 Task: Create a section Data Analytics Sprint and in the section, add a milestone Password Management in the project AirLink
Action: Mouse moved to (59, 314)
Screenshot: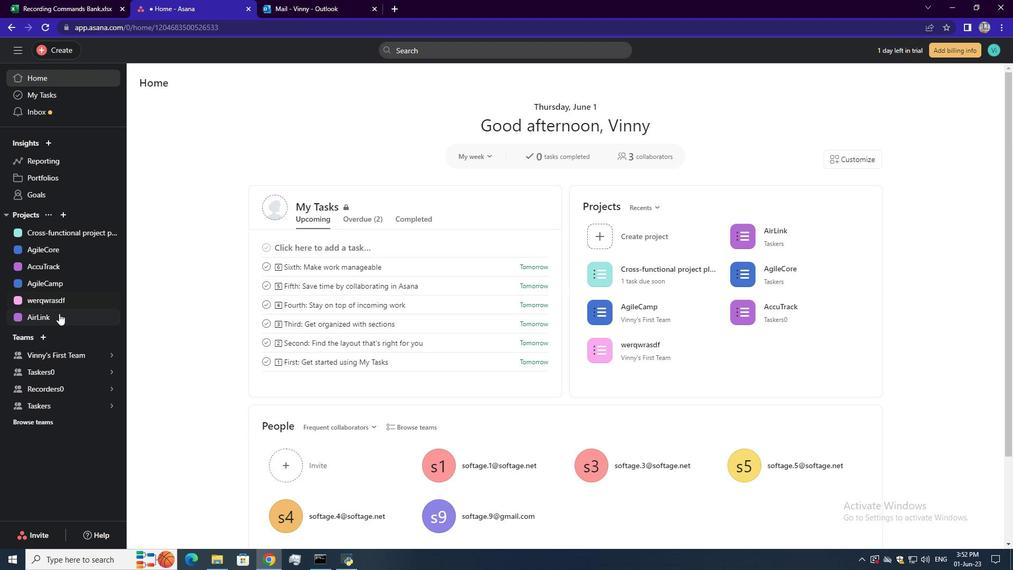 
Action: Mouse pressed left at (59, 314)
Screenshot: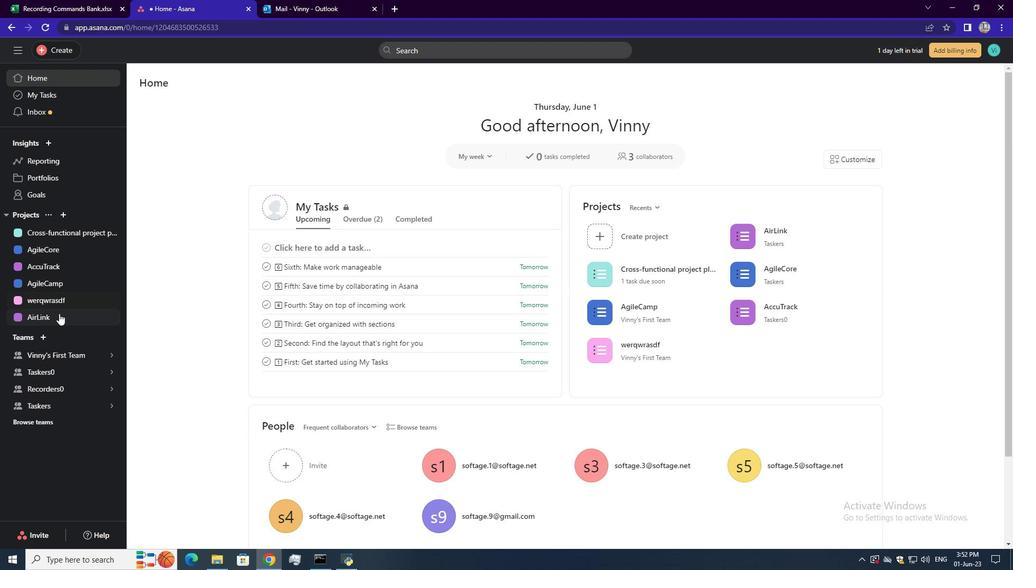 
Action: Mouse moved to (183, 353)
Screenshot: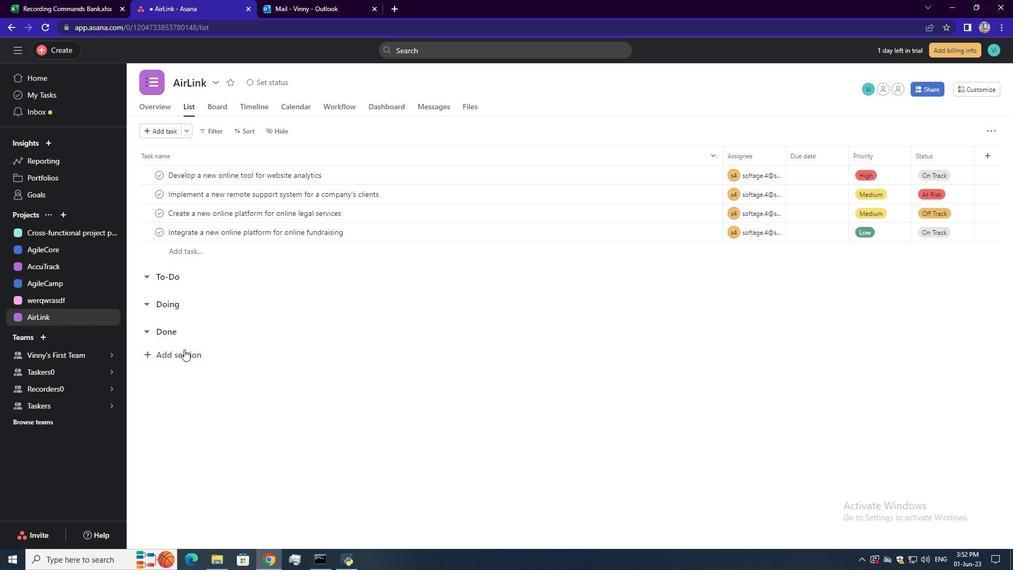 
Action: Mouse pressed left at (183, 353)
Screenshot: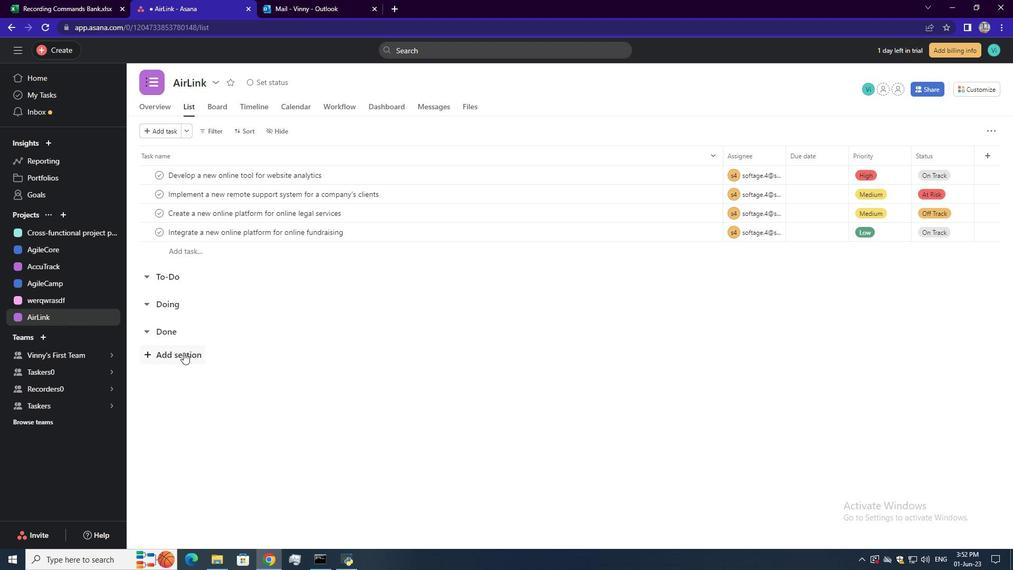 
Action: Mouse moved to (200, 359)
Screenshot: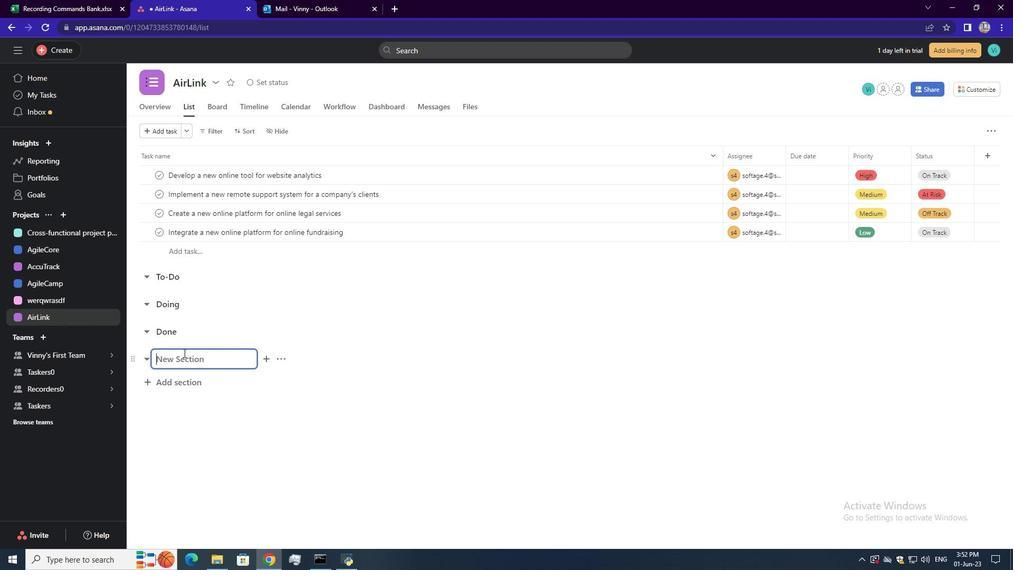 
Action: Mouse pressed left at (200, 359)
Screenshot: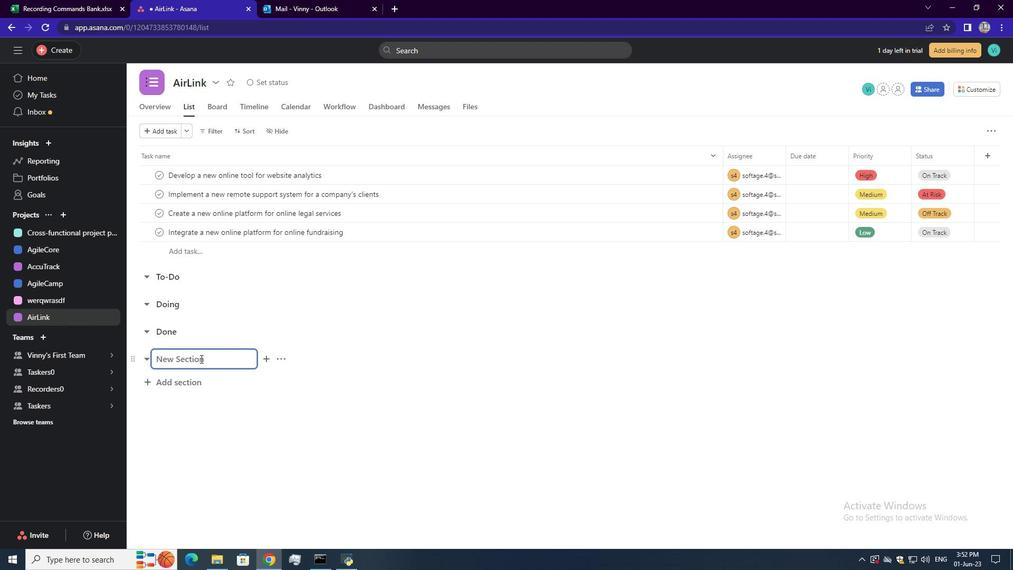 
Action: Key pressed <Key.shift><Key.shift><Key.shift>Data<Key.space><Key.shift>Analytics<Key.space><Key.shift>Sprint<Key.enter>
Screenshot: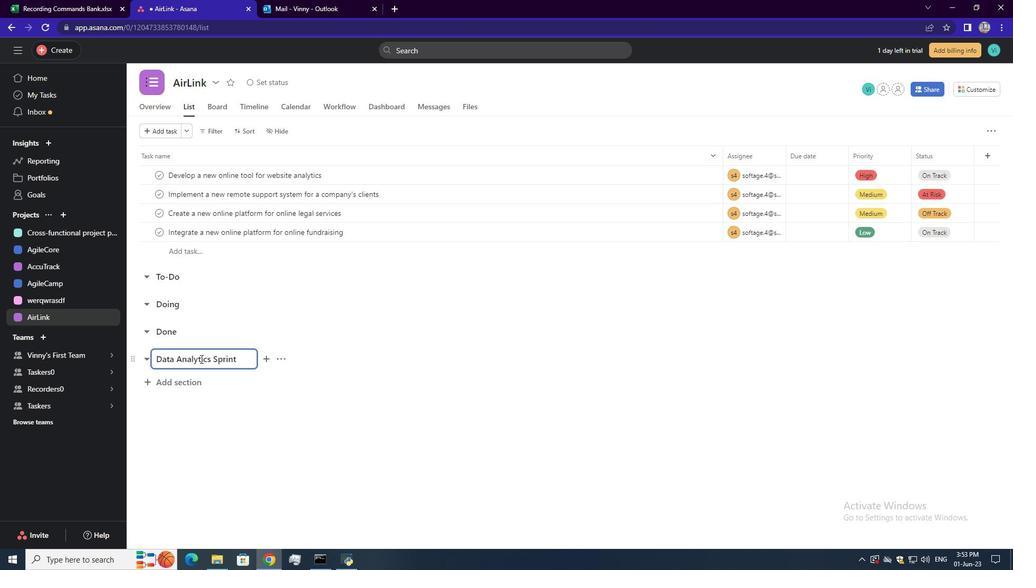 
Action: Mouse moved to (201, 384)
Screenshot: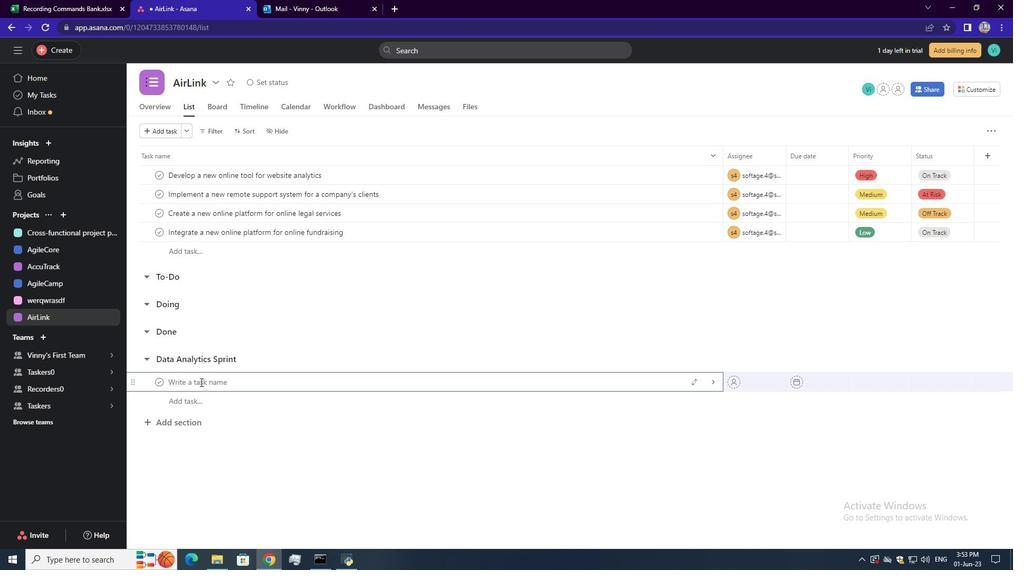 
Action: Mouse pressed left at (201, 384)
Screenshot: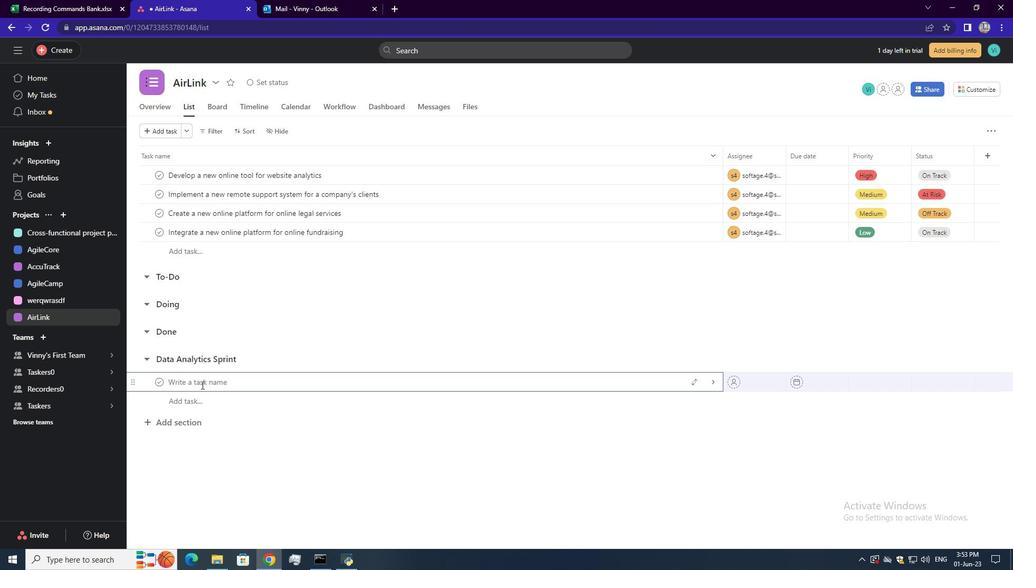 
Action: Key pressed <Key.shift><Key.shift><Key.shift><Key.shift><Key.shift>Password<Key.space><Key.shift>Management<Key.enter>
Screenshot: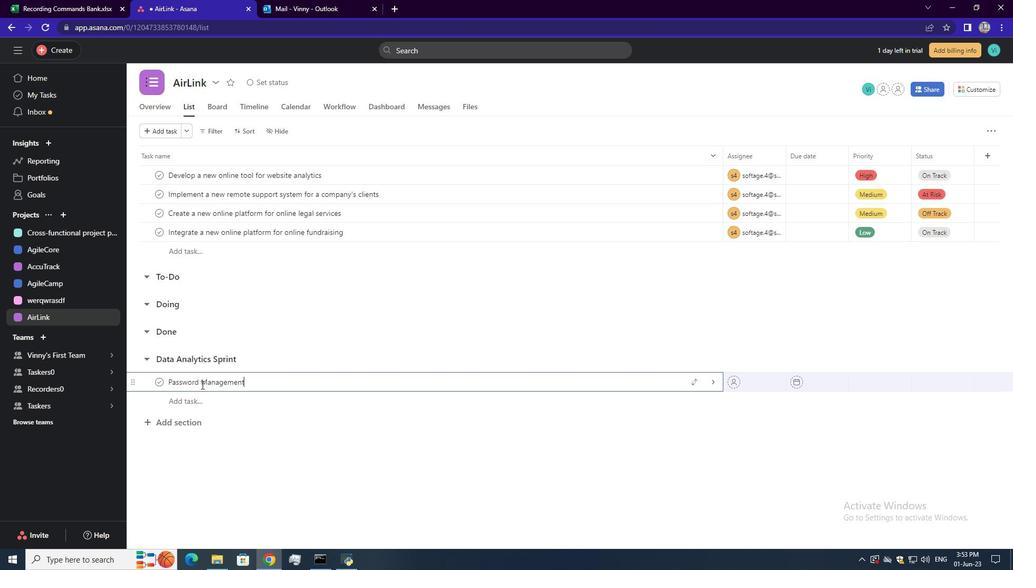 
Action: Mouse moved to (282, 382)
Screenshot: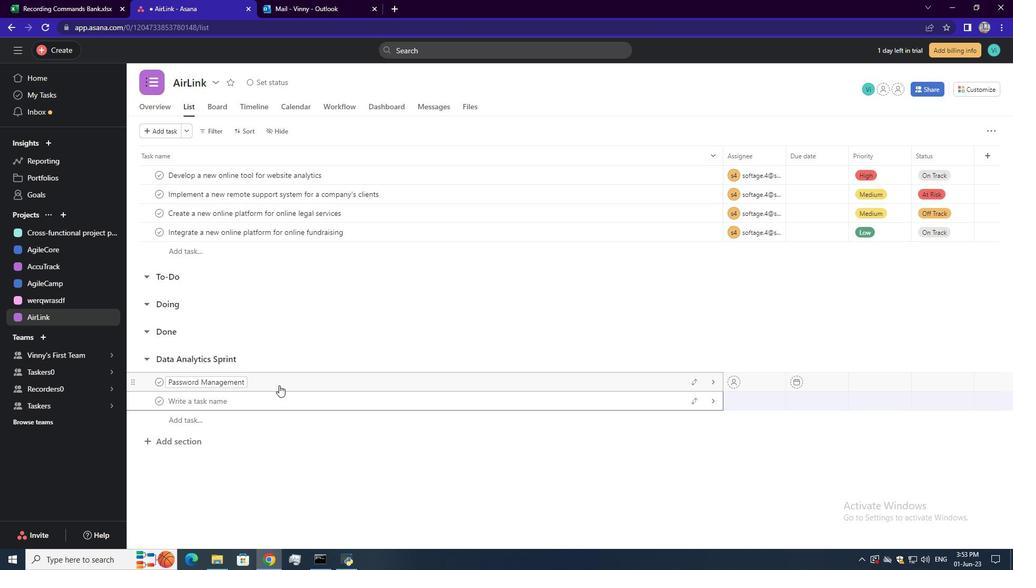 
Action: Mouse pressed left at (282, 382)
Screenshot: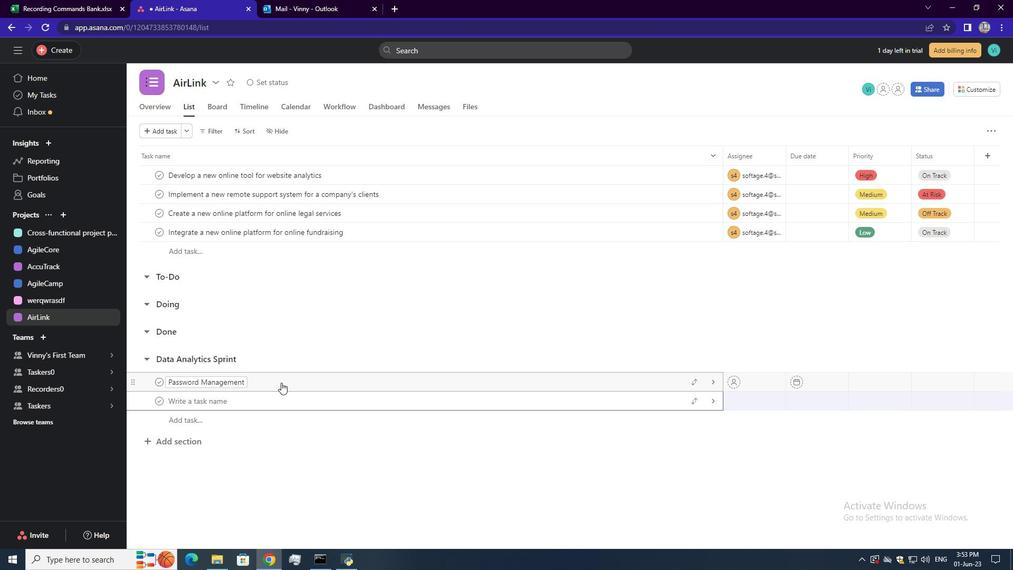 
Action: Mouse moved to (973, 134)
Screenshot: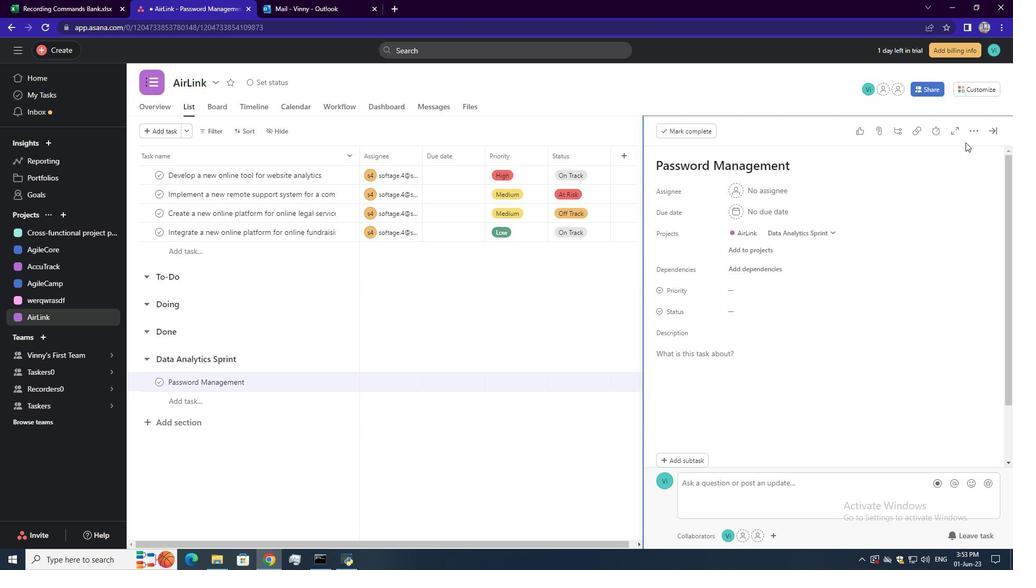 
Action: Mouse pressed left at (973, 134)
Screenshot: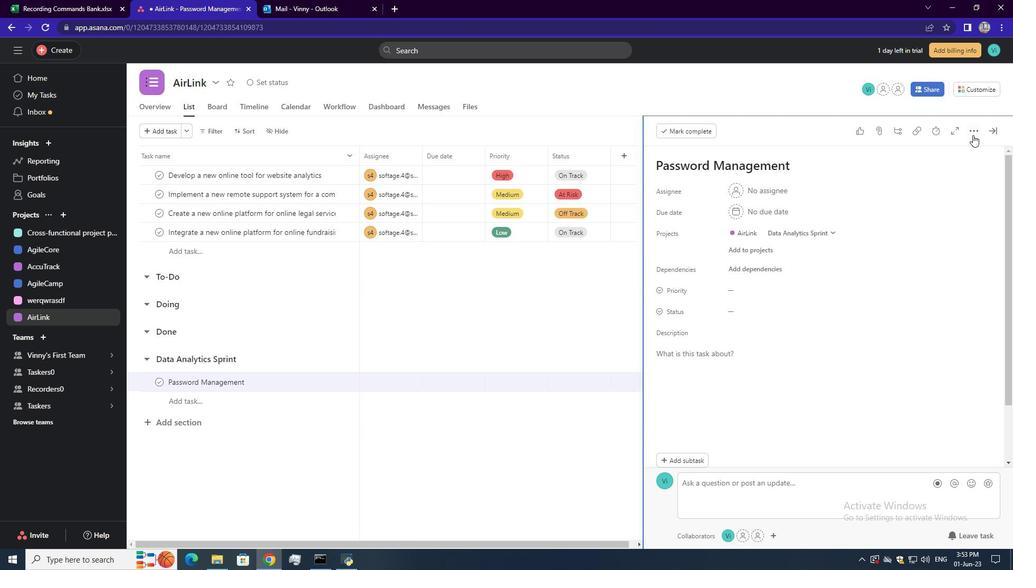
Action: Mouse moved to (905, 178)
Screenshot: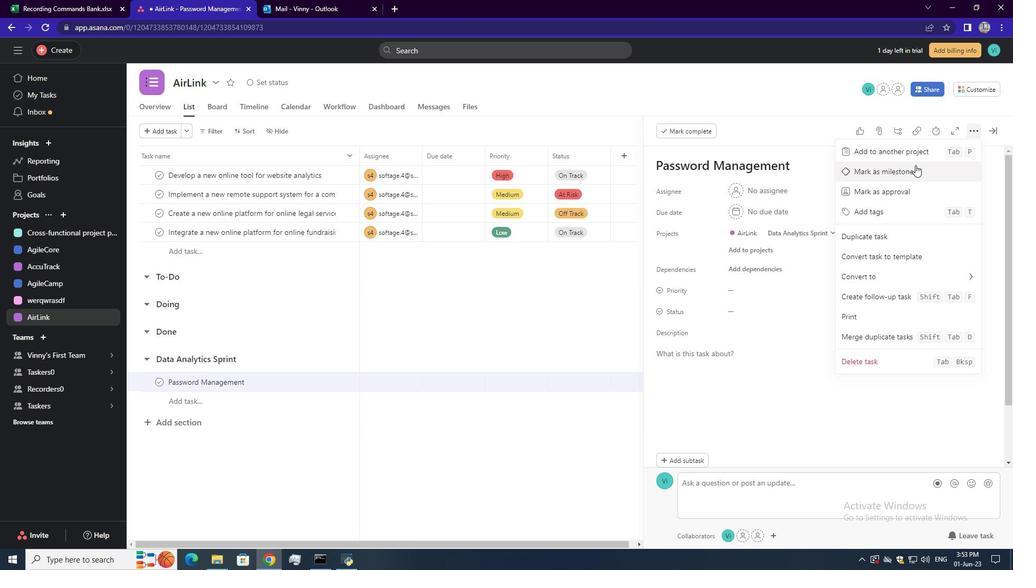 
Action: Mouse pressed left at (905, 178)
Screenshot: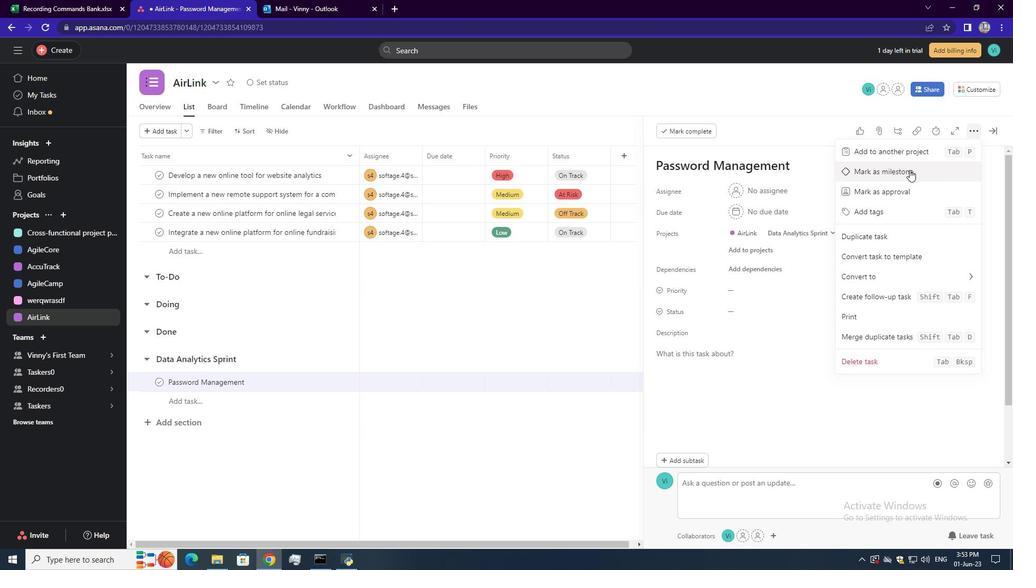 
